 Task: In the  document Purposefile.html Change font size of watermark '112' and place the watermark  'Horizontally'. Insert footer and write www.nexusTech.com
Action: Mouse moved to (264, 308)
Screenshot: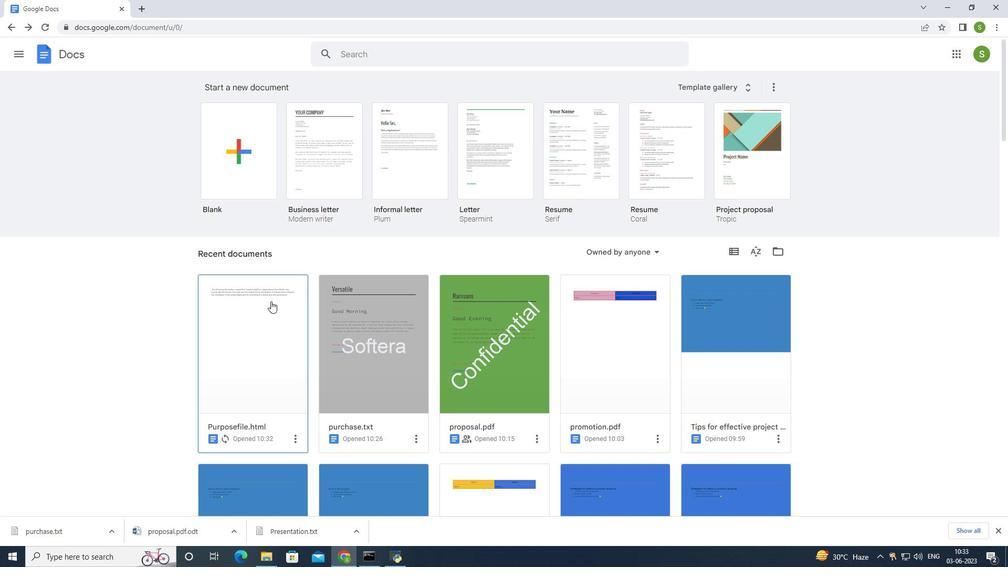 
Action: Mouse pressed left at (264, 308)
Screenshot: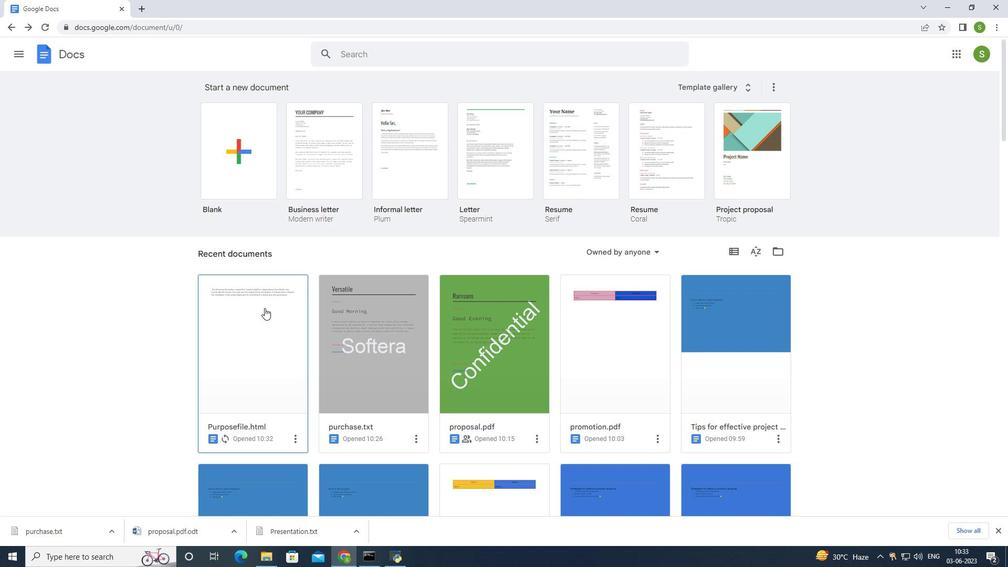 
Action: Mouse moved to (111, 60)
Screenshot: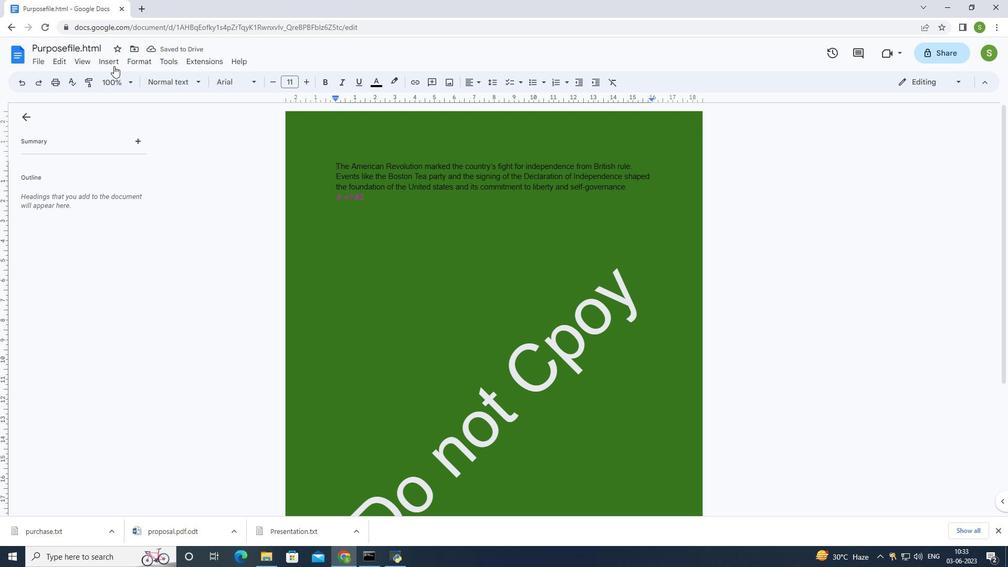 
Action: Mouse pressed left at (111, 60)
Screenshot: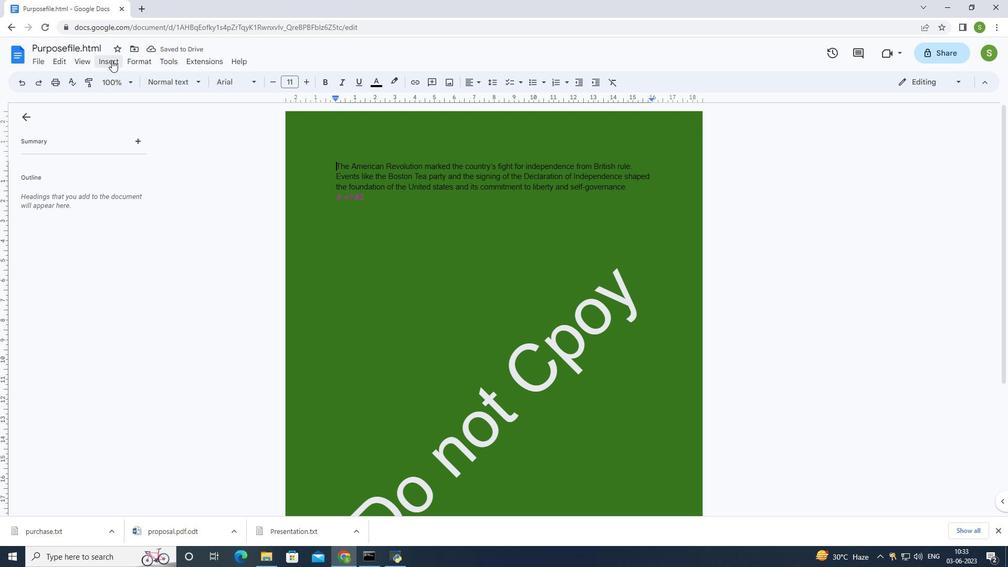 
Action: Mouse moved to (134, 304)
Screenshot: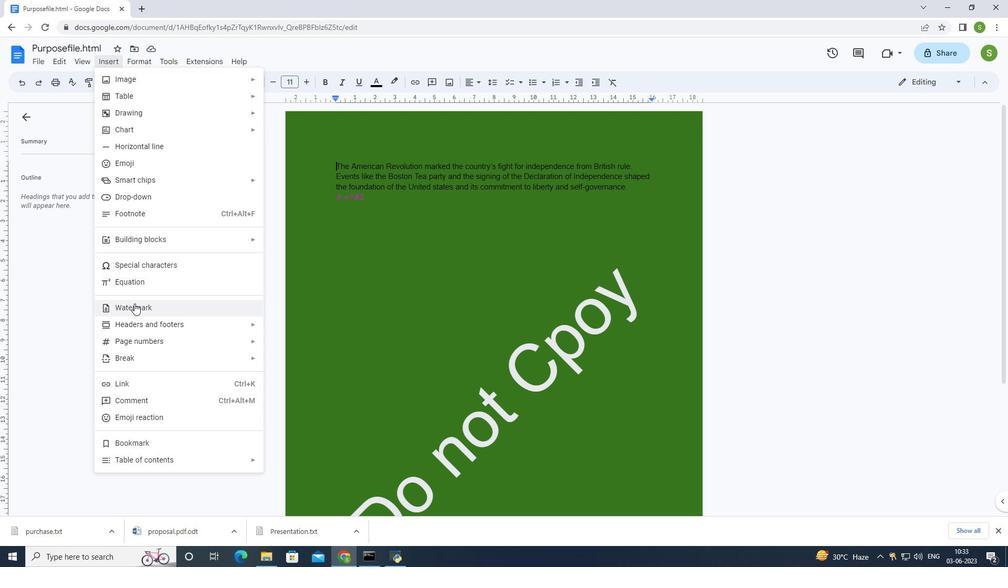 
Action: Mouse pressed left at (134, 304)
Screenshot: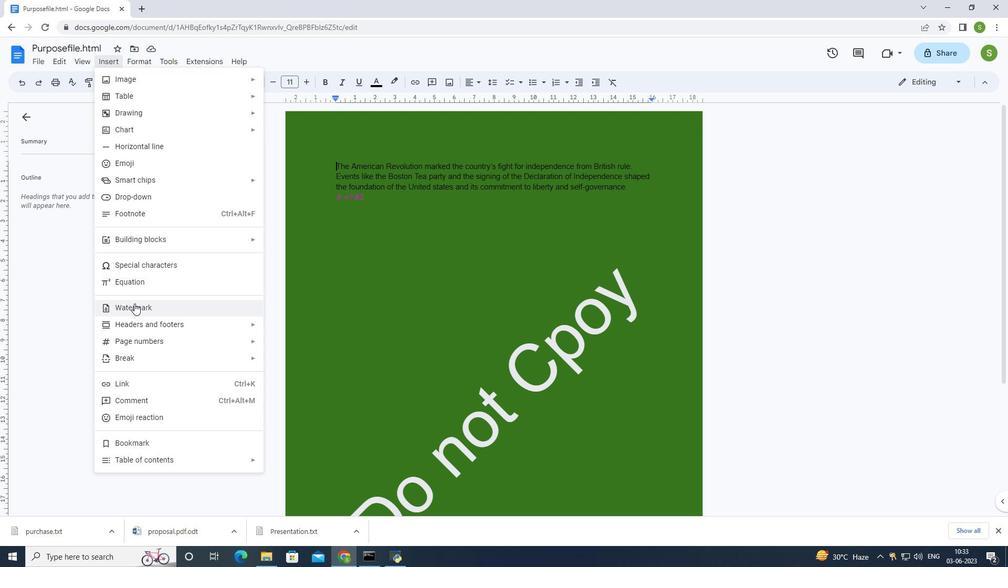 
Action: Mouse moved to (914, 220)
Screenshot: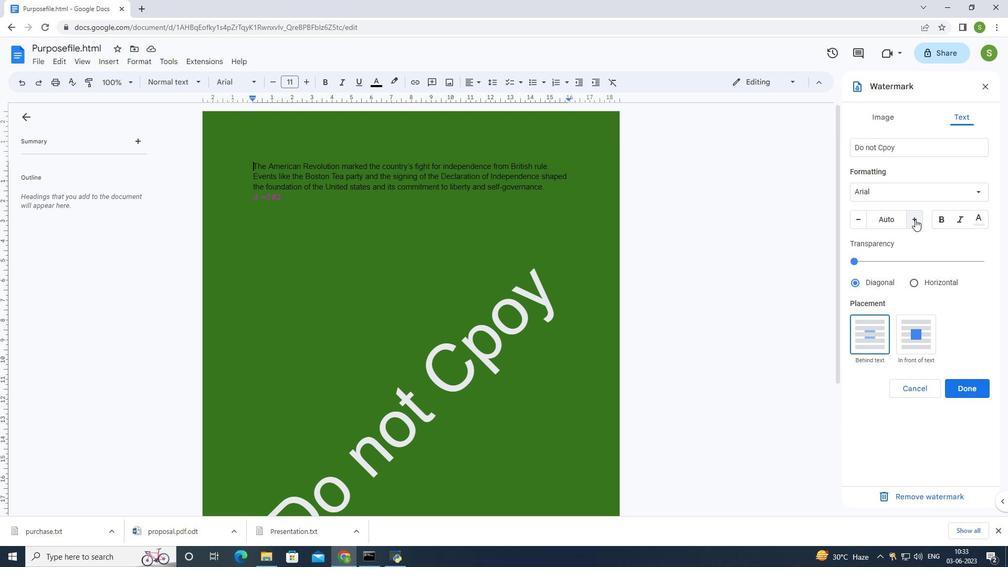 
Action: Mouse pressed left at (914, 220)
Screenshot: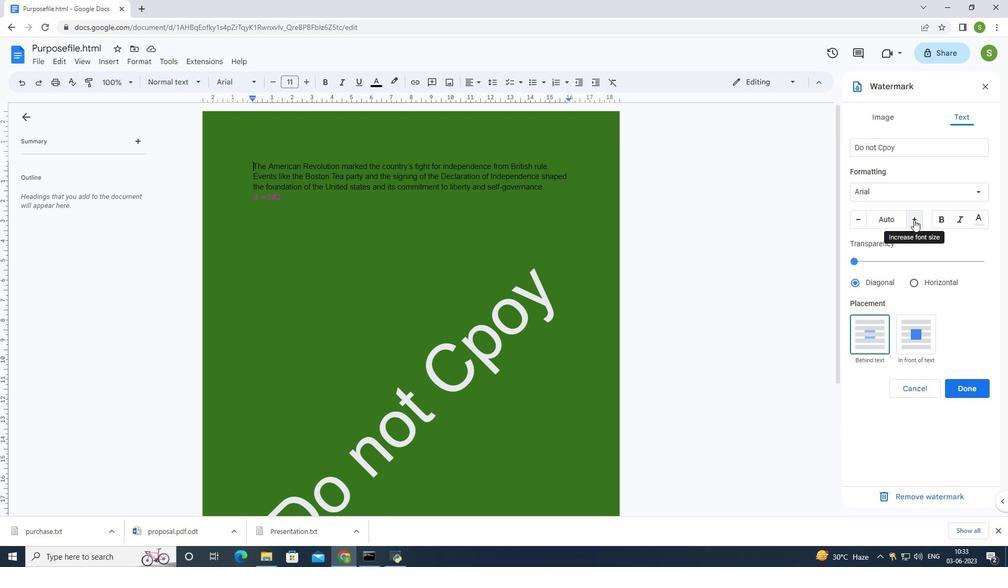 
Action: Mouse pressed left at (914, 220)
Screenshot: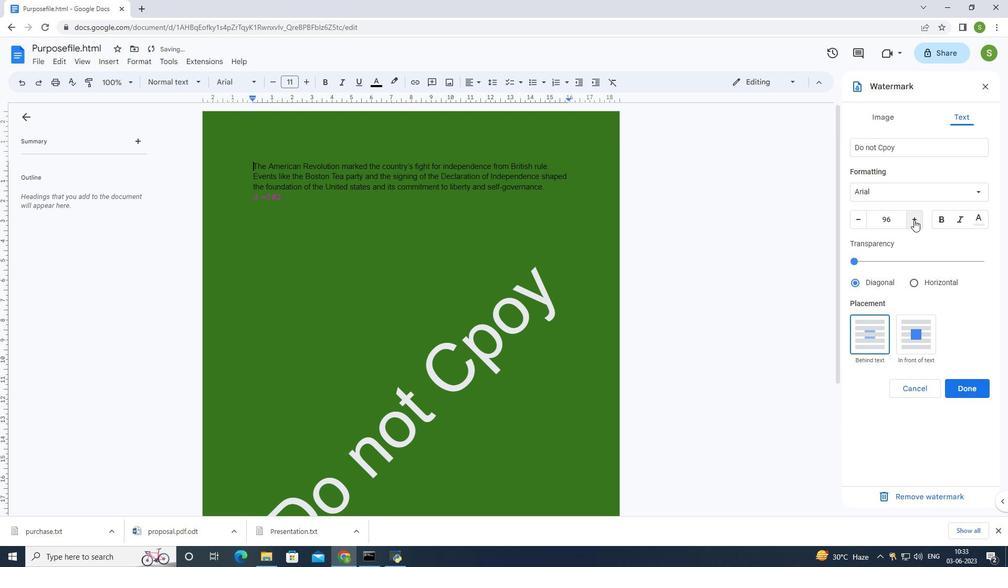 
Action: Mouse moved to (913, 220)
Screenshot: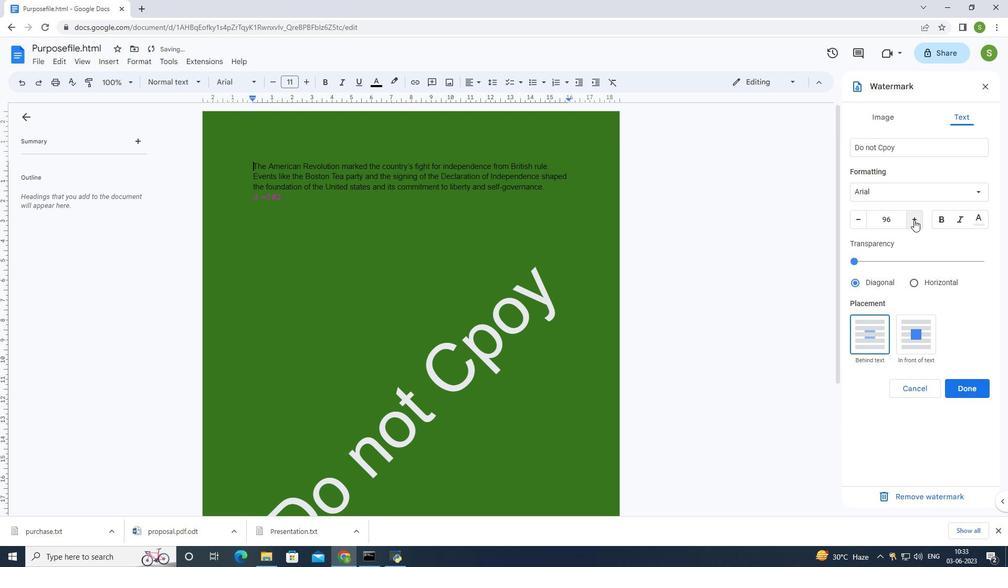 
Action: Mouse pressed left at (913, 220)
Screenshot: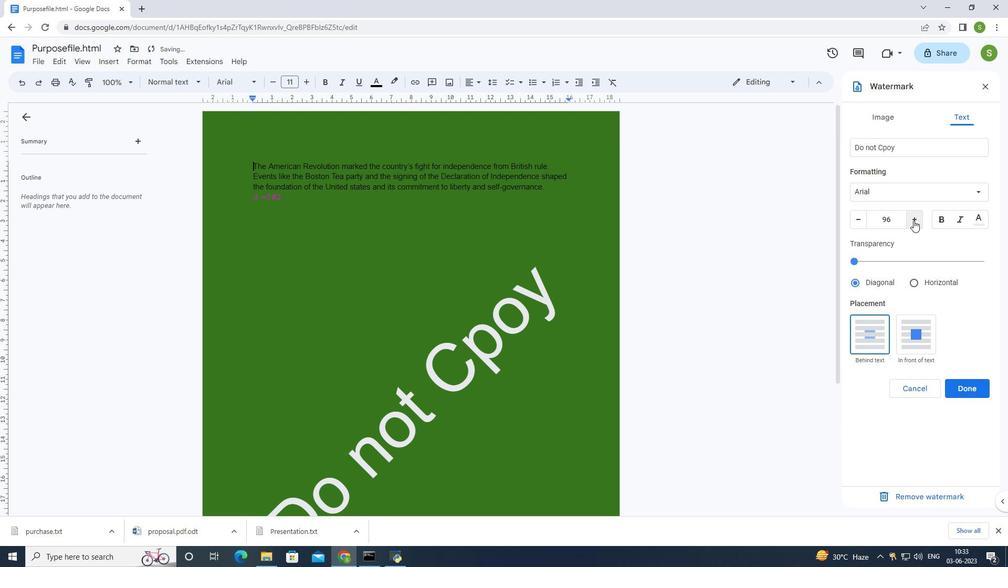 
Action: Mouse moved to (913, 221)
Screenshot: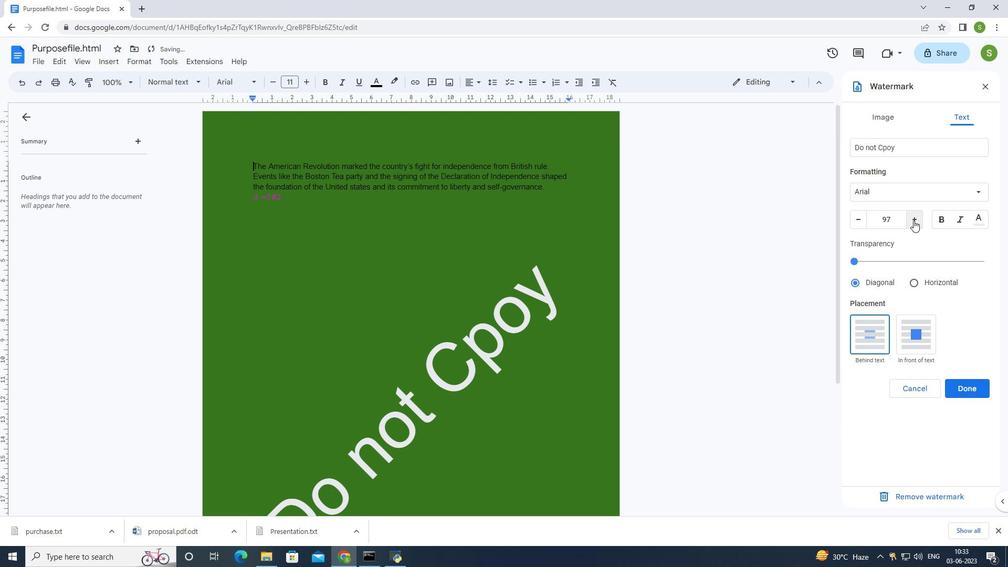 
Action: Mouse pressed left at (913, 221)
Screenshot: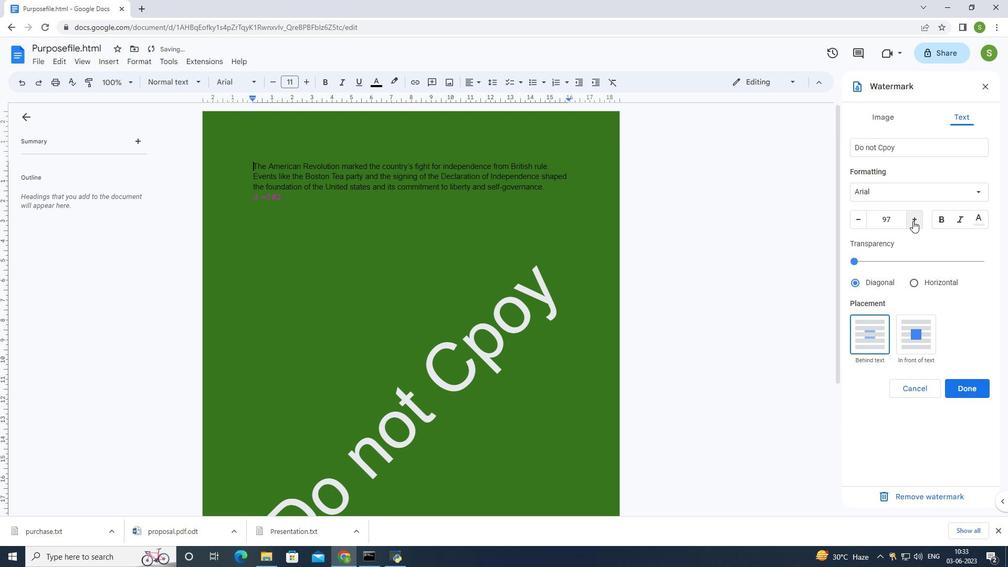 
Action: Mouse pressed left at (913, 221)
Screenshot: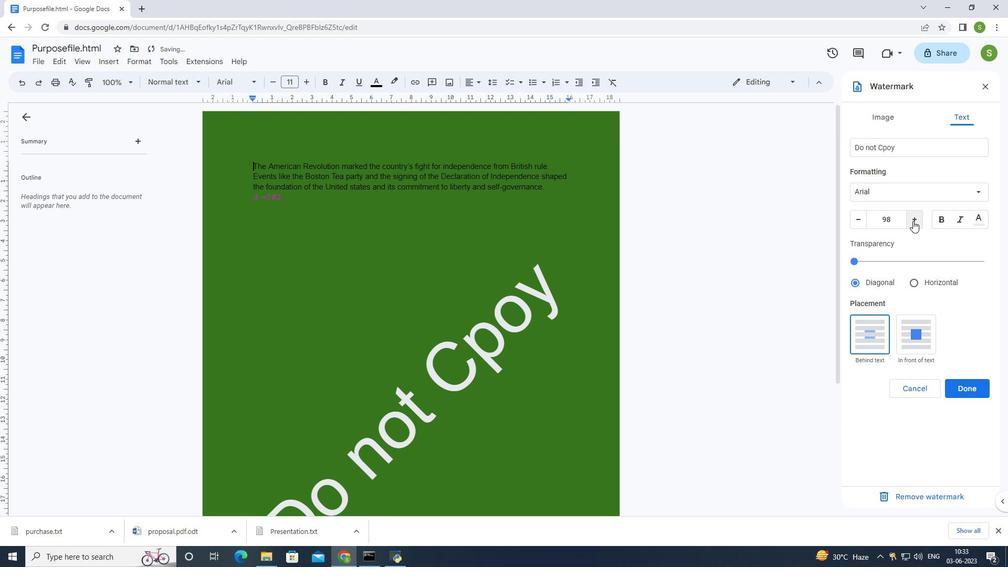 
Action: Mouse pressed left at (913, 221)
Screenshot: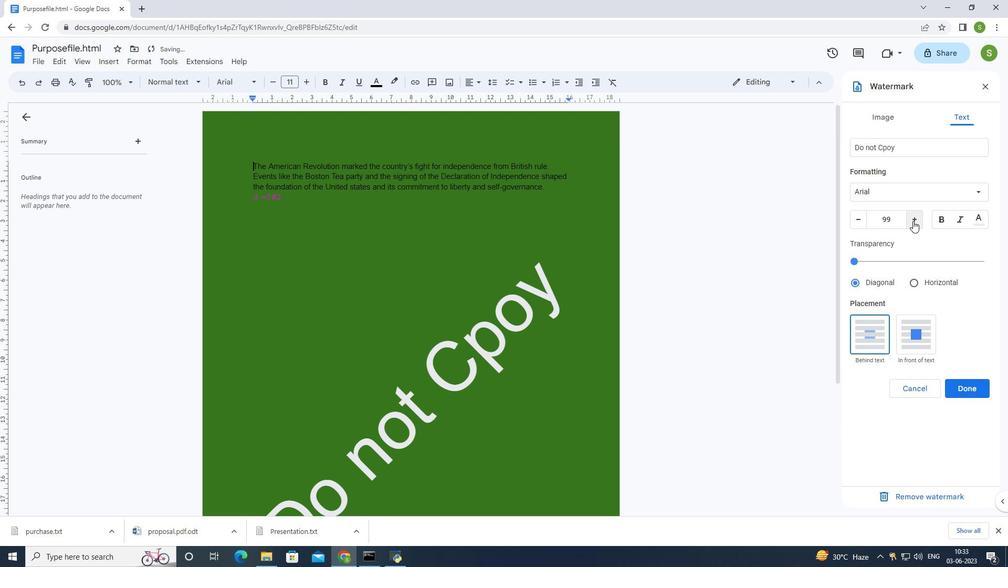 
Action: Mouse moved to (912, 221)
Screenshot: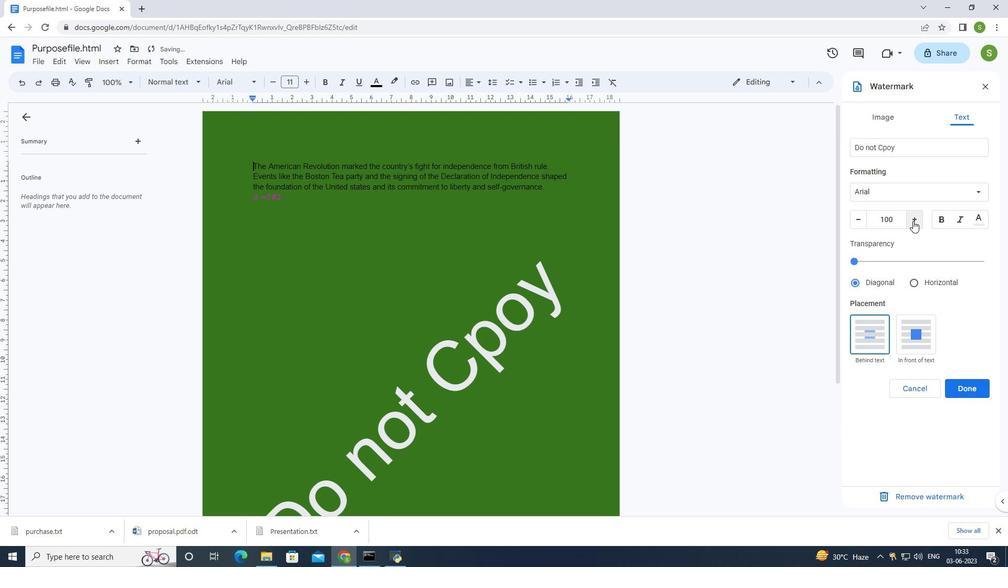 
Action: Mouse pressed left at (912, 221)
Screenshot: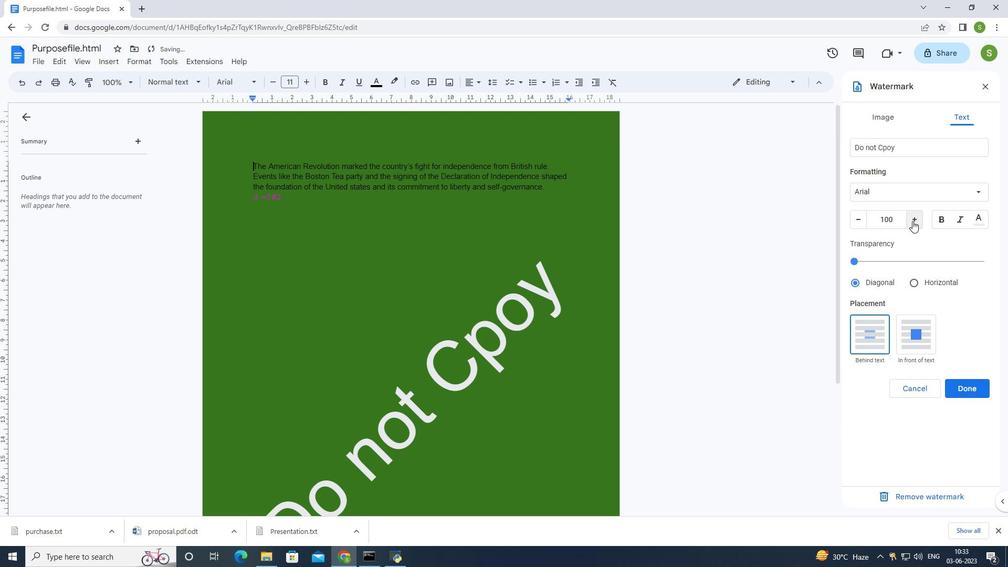 
Action: Mouse pressed left at (912, 221)
Screenshot: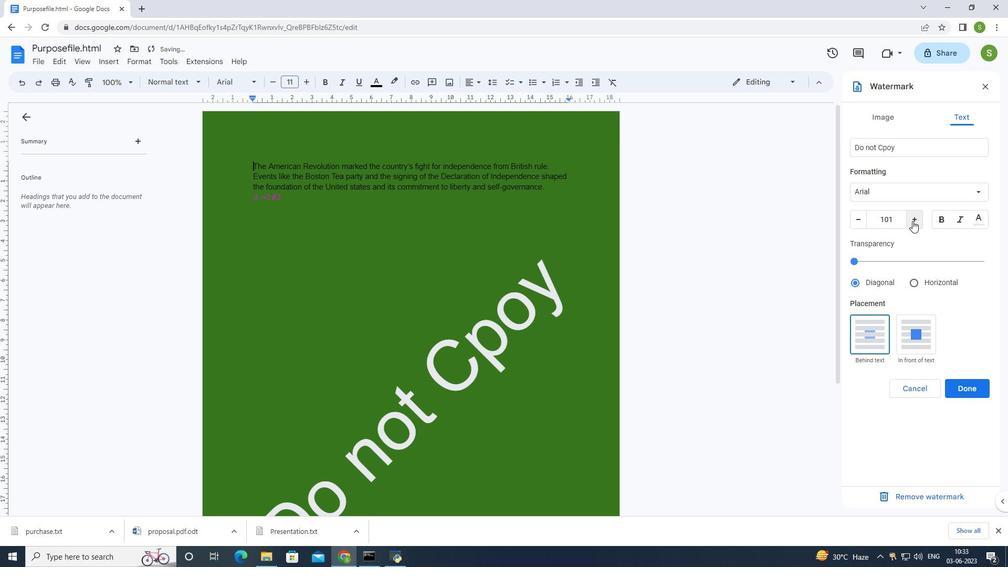 
Action: Mouse pressed left at (912, 221)
Screenshot: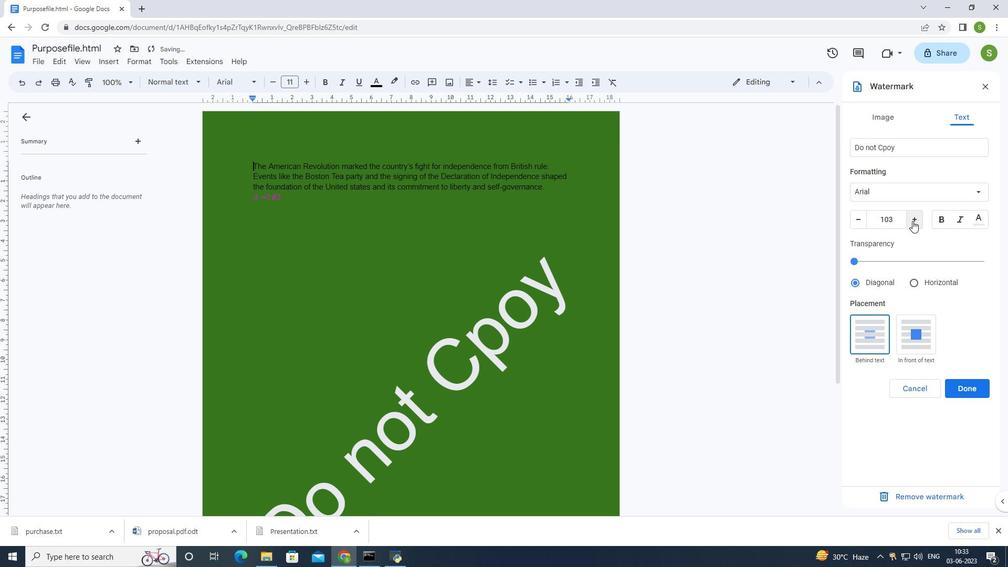 
Action: Mouse pressed left at (912, 221)
Screenshot: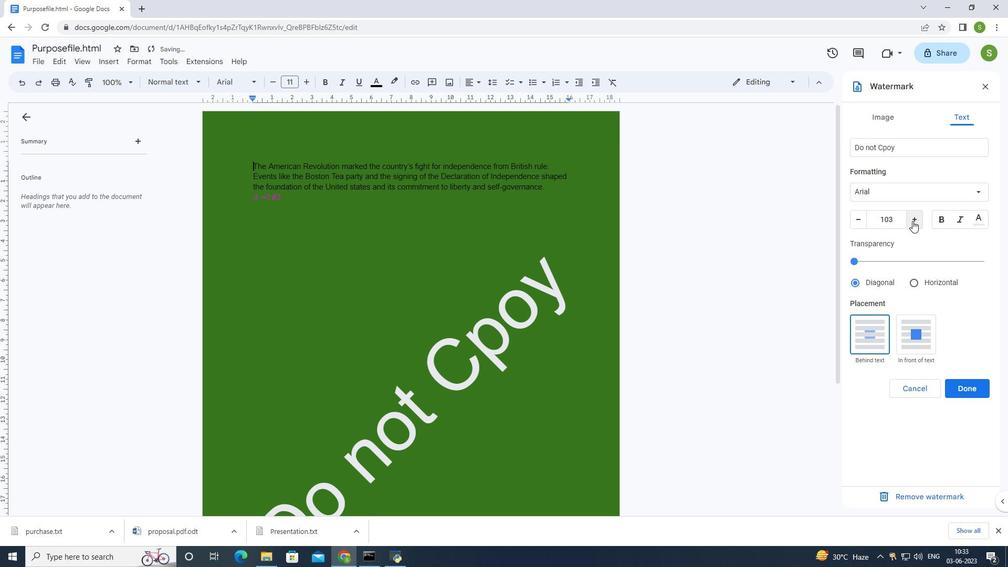 
Action: Mouse pressed left at (912, 221)
Screenshot: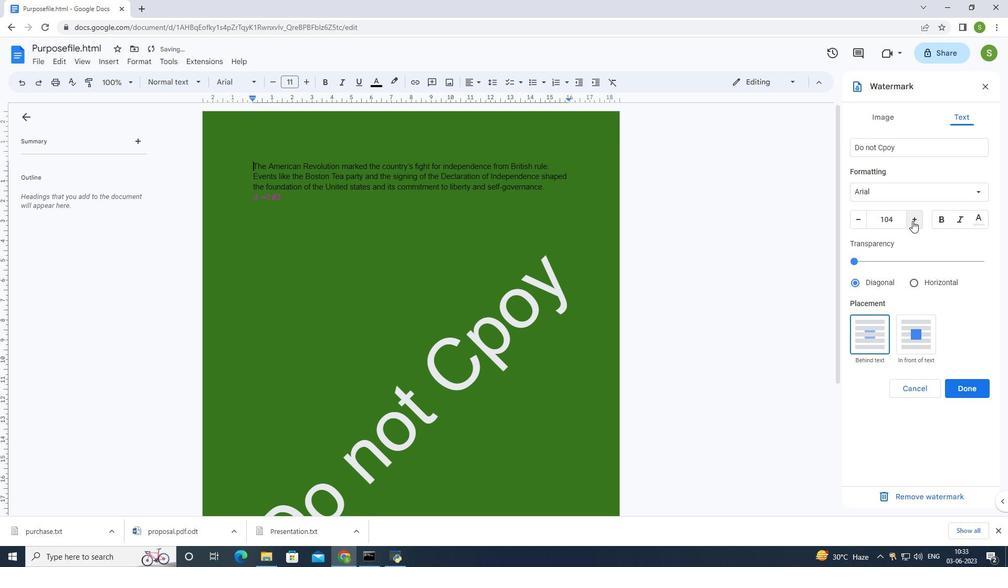 
Action: Mouse moved to (912, 221)
Screenshot: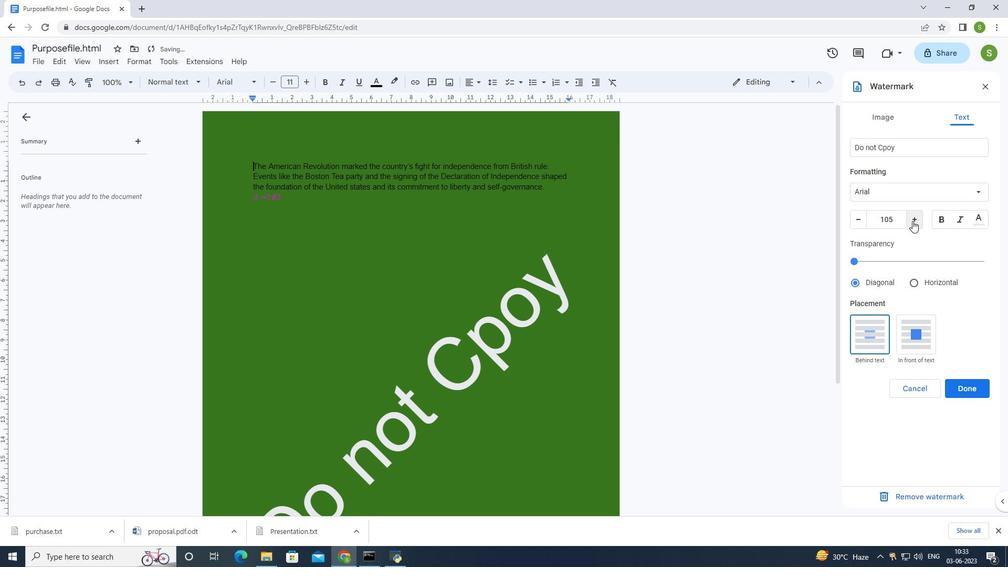 
Action: Mouse pressed left at (912, 221)
Screenshot: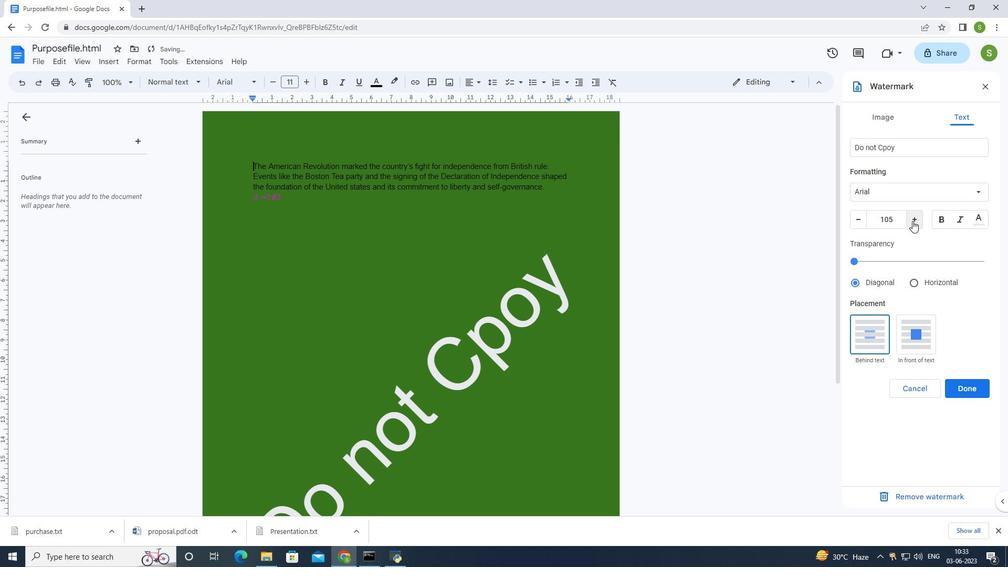 
Action: Mouse pressed left at (912, 221)
Screenshot: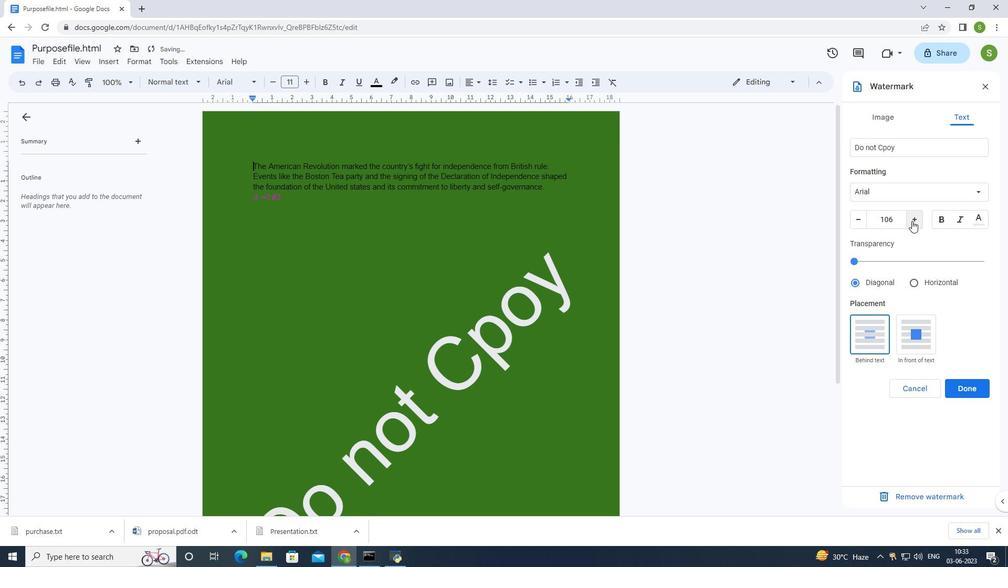 
Action: Mouse moved to (911, 220)
Screenshot: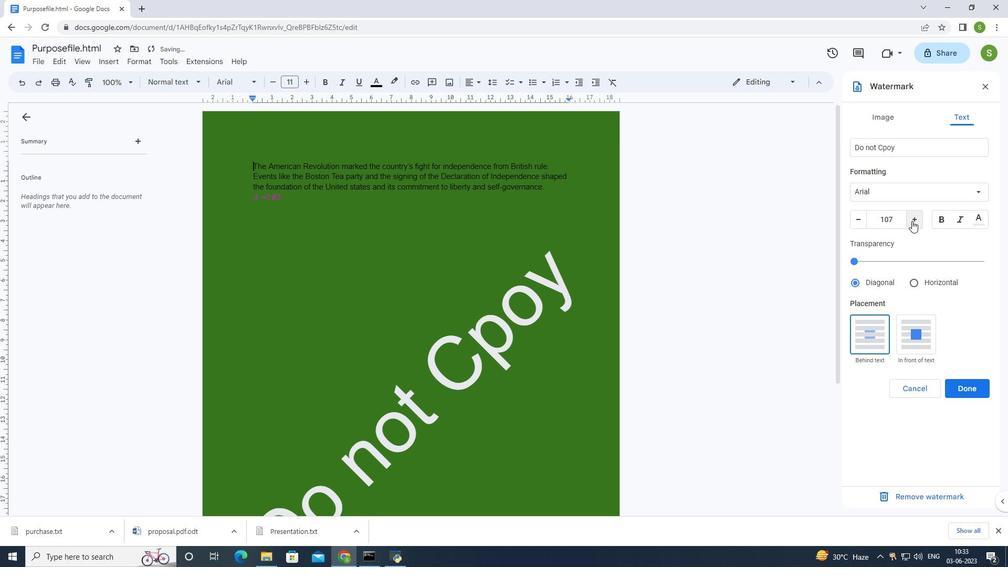 
Action: Mouse pressed left at (911, 220)
Screenshot: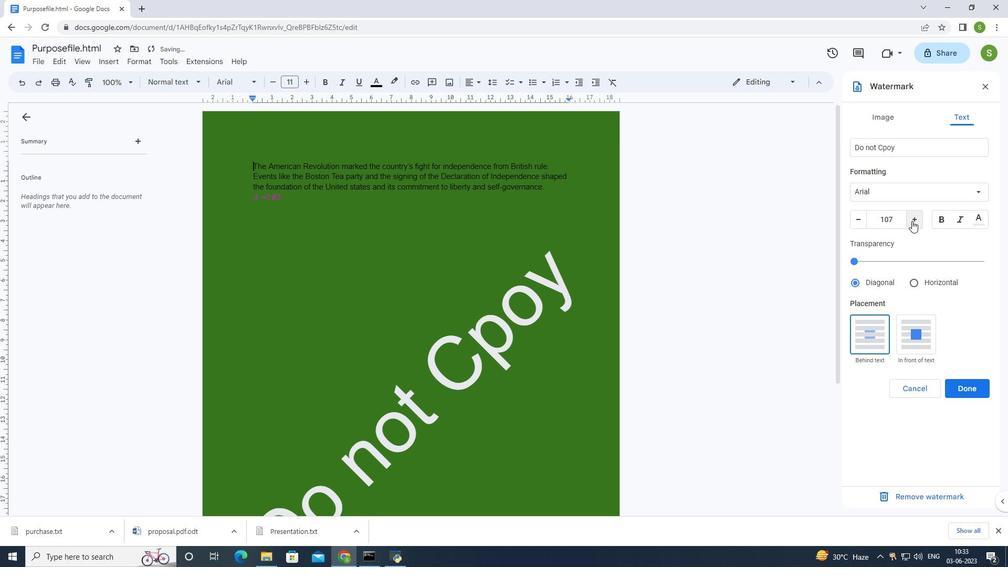
Action: Mouse pressed left at (911, 220)
Screenshot: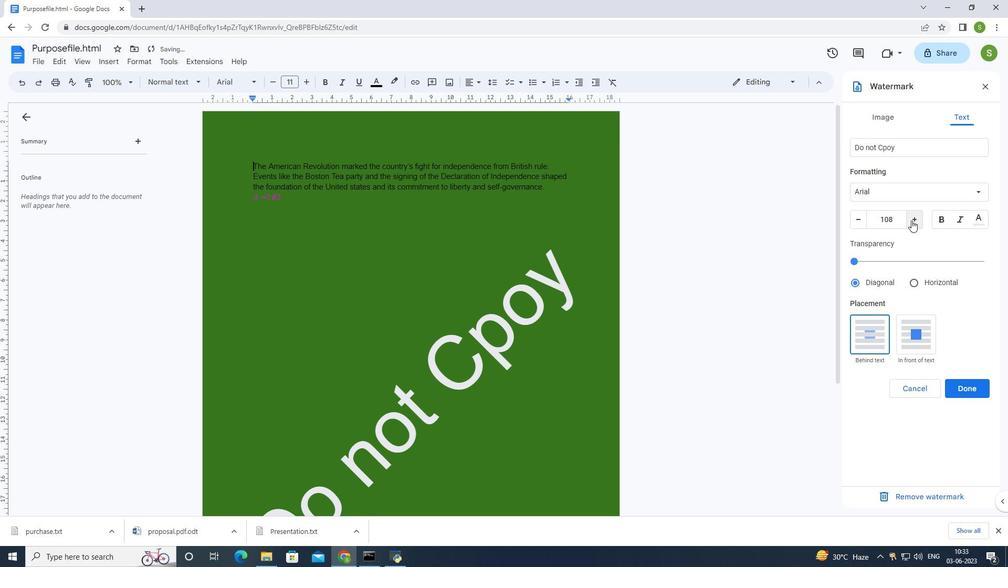 
Action: Mouse pressed left at (911, 220)
Screenshot: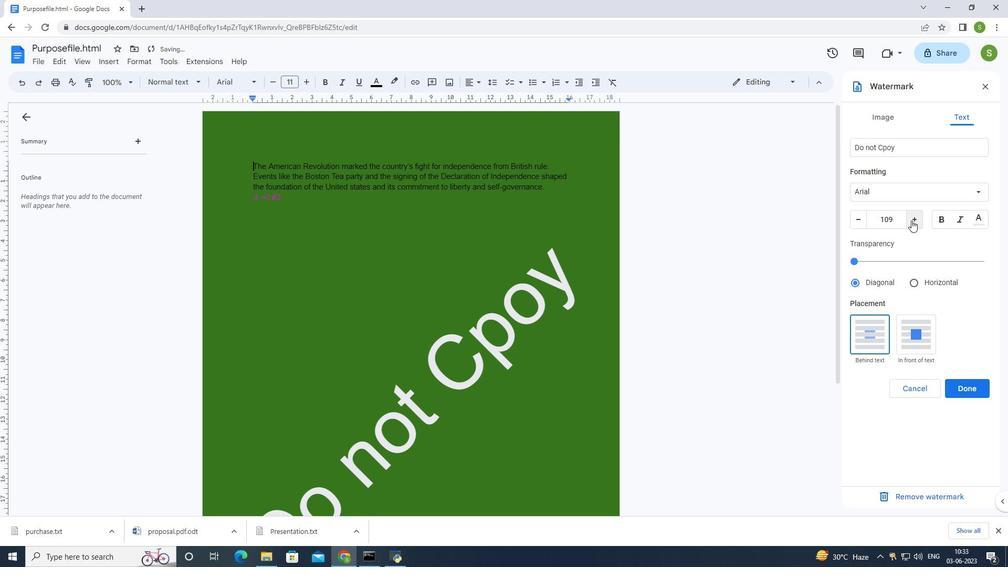 
Action: Mouse pressed left at (911, 220)
Screenshot: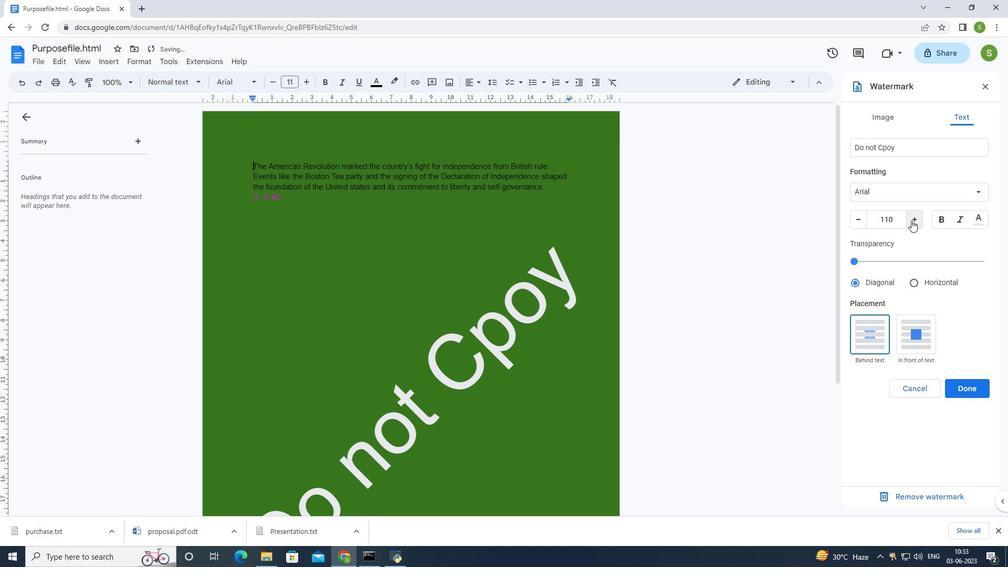 
Action: Mouse moved to (911, 284)
Screenshot: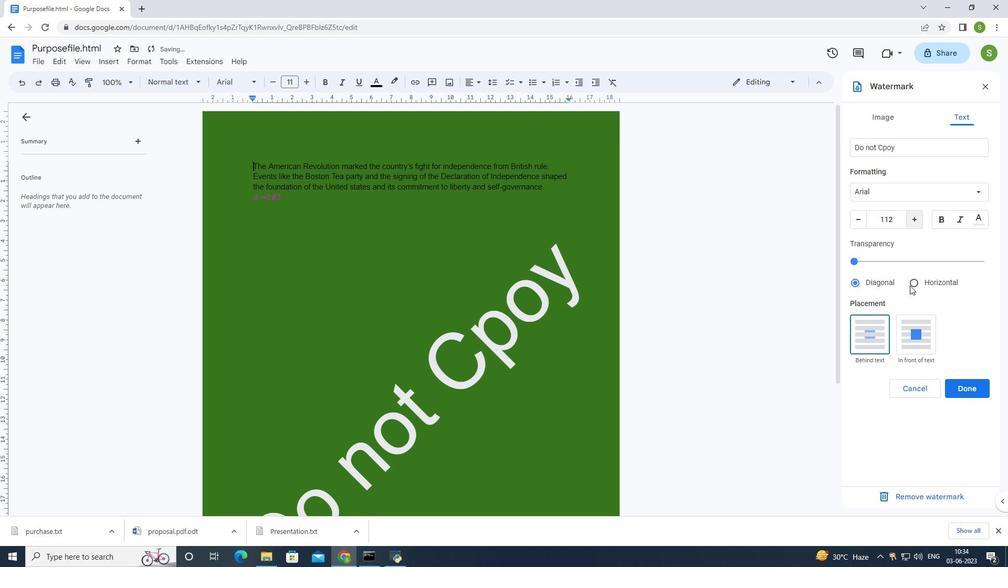 
Action: Mouse pressed left at (911, 284)
Screenshot: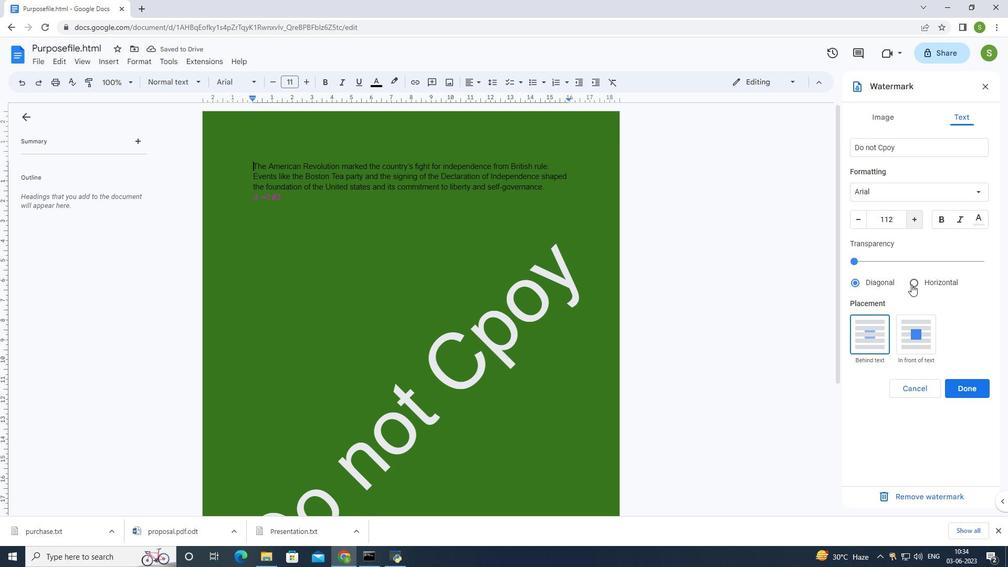 
Action: Mouse moved to (972, 383)
Screenshot: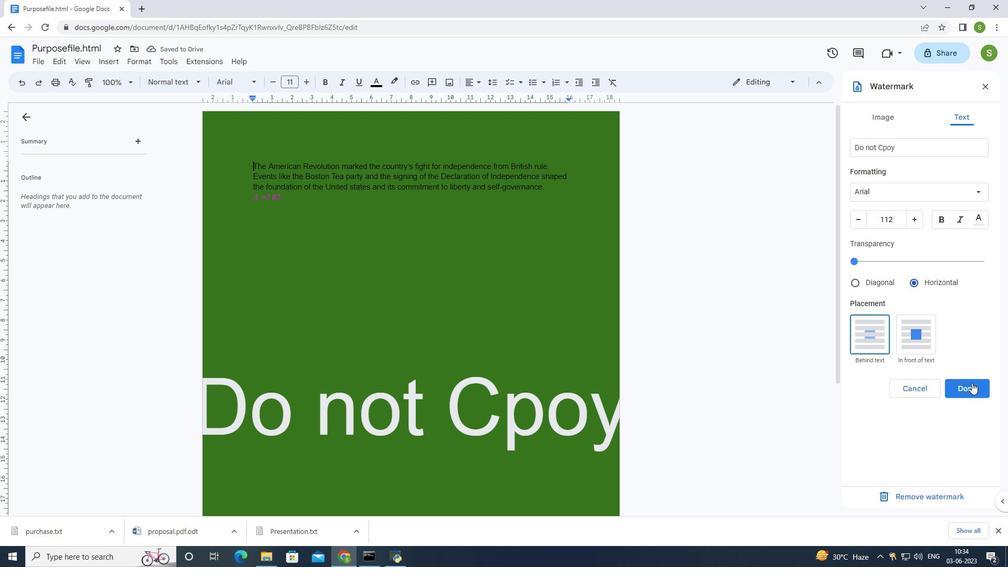 
Action: Mouse pressed left at (972, 383)
Screenshot: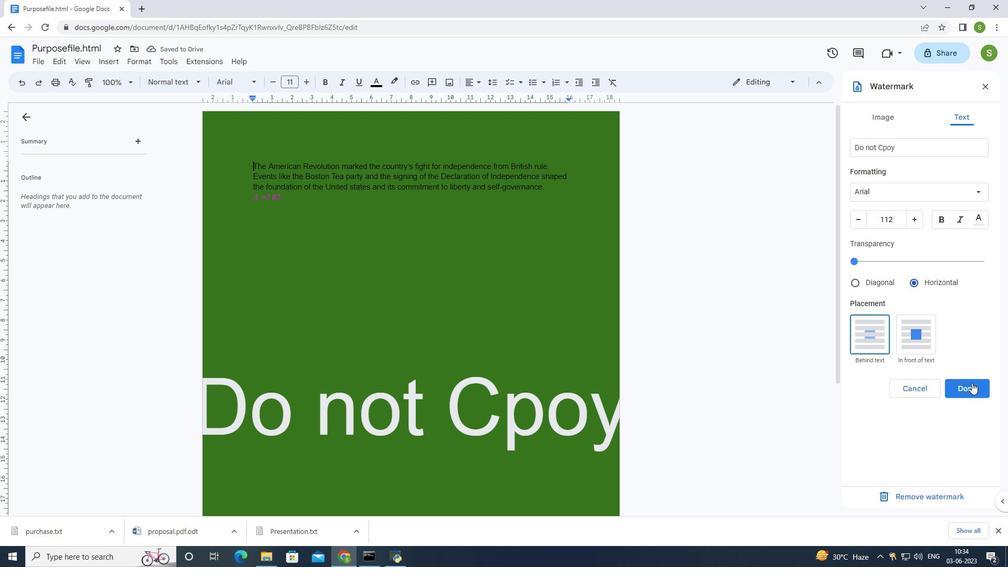 
Action: Mouse moved to (537, 307)
Screenshot: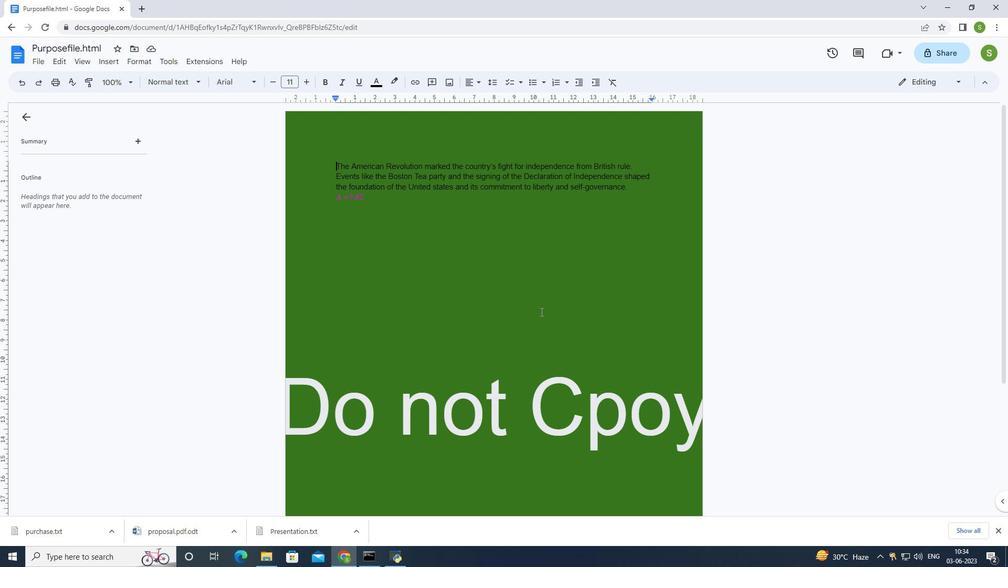 
Action: Mouse scrolled (537, 306) with delta (0, 0)
Screenshot: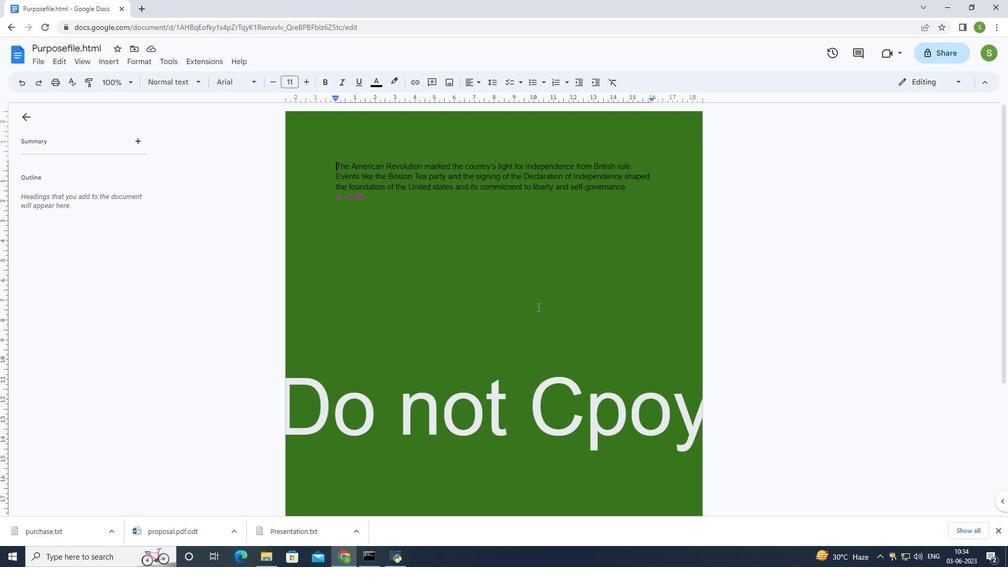 
Action: Mouse scrolled (537, 306) with delta (0, 0)
Screenshot: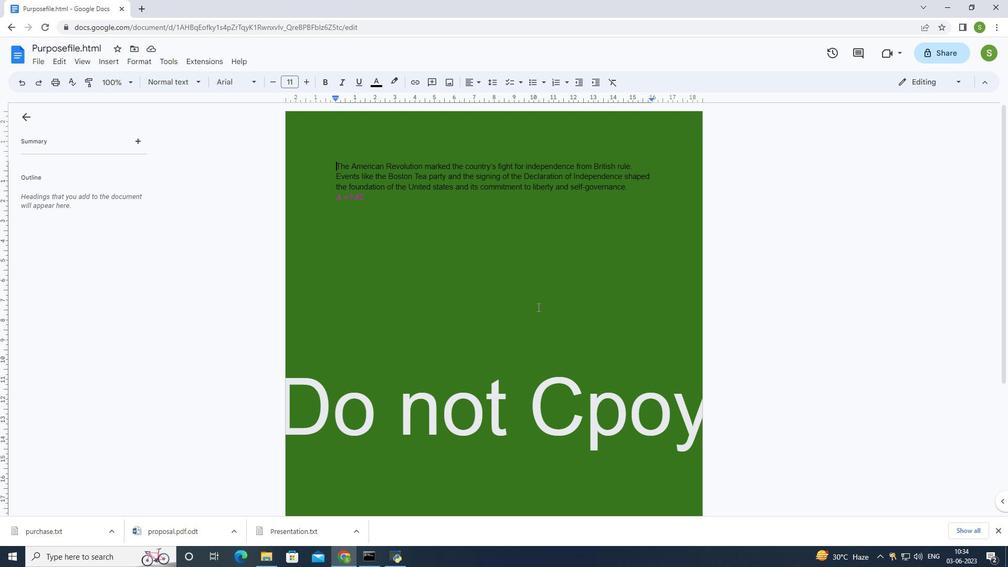 
Action: Mouse scrolled (537, 306) with delta (0, 0)
Screenshot: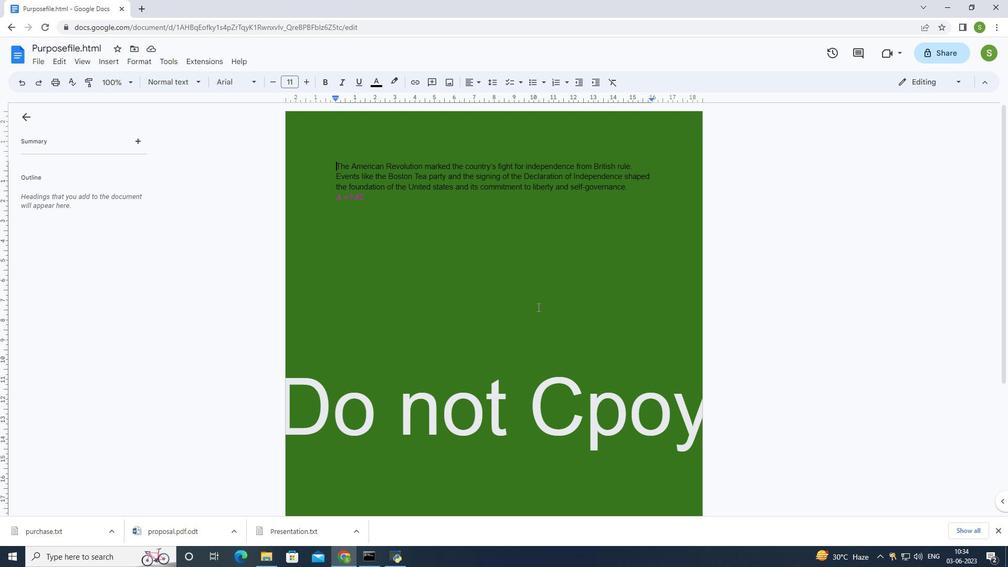 
Action: Mouse scrolled (537, 306) with delta (0, 0)
Screenshot: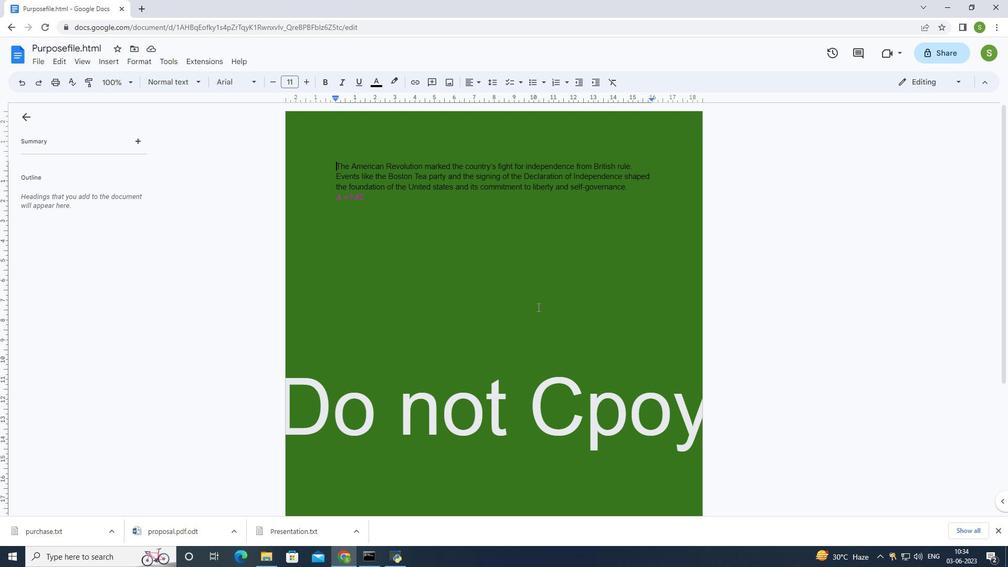 
Action: Mouse moved to (538, 307)
Screenshot: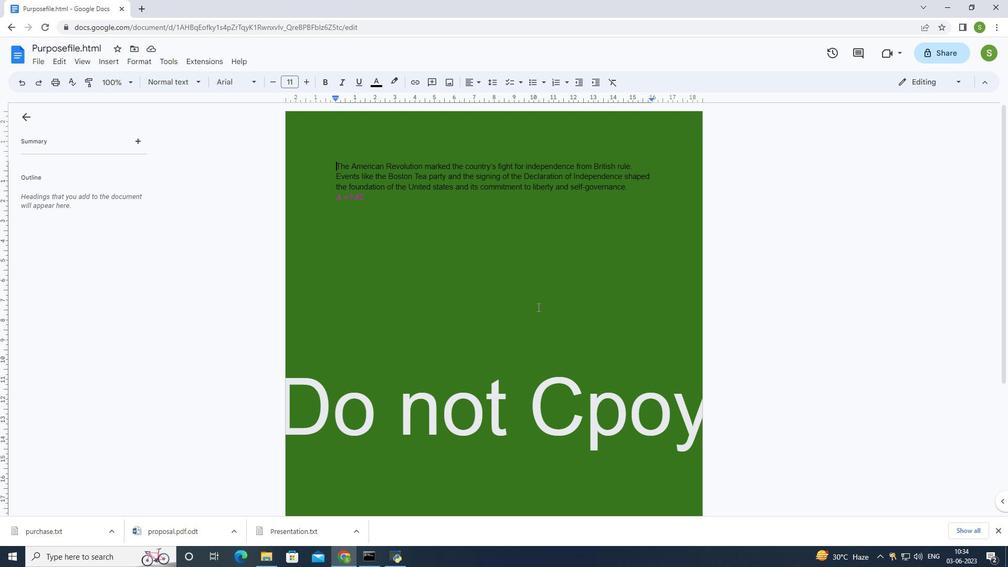 
Action: Mouse scrolled (538, 306) with delta (0, 0)
Screenshot: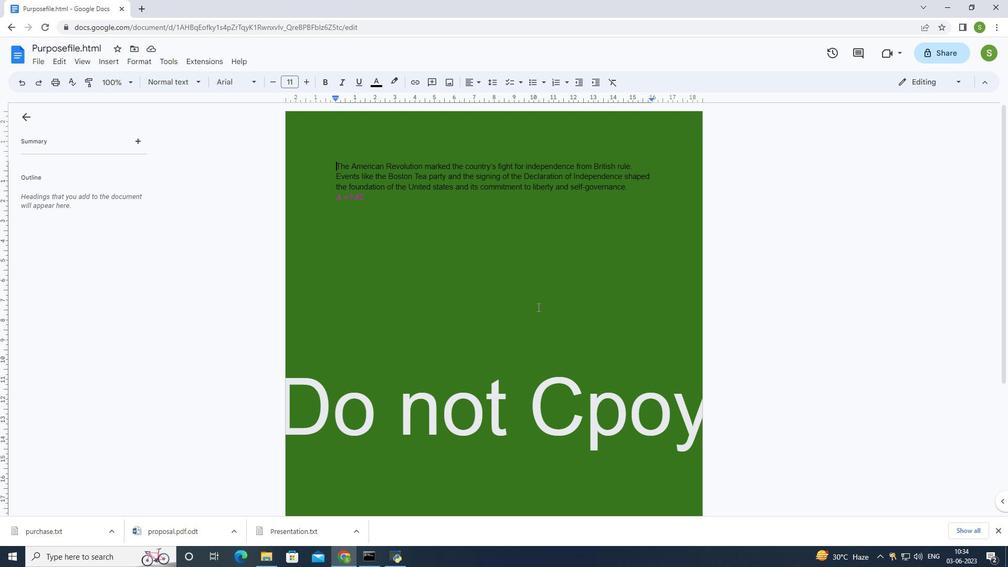 
Action: Mouse moved to (549, 319)
Screenshot: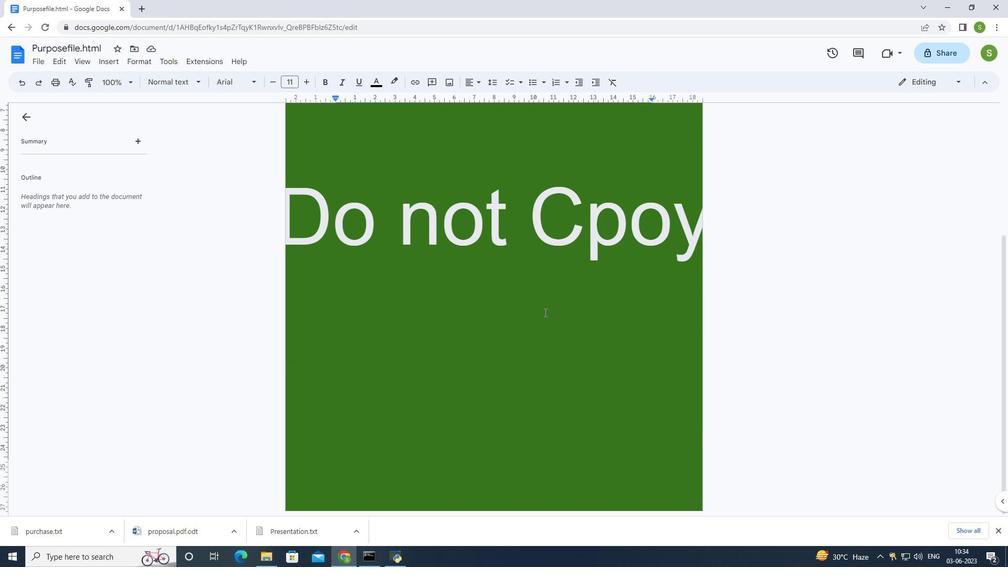 
Action: Mouse scrolled (545, 315) with delta (0, 0)
Screenshot: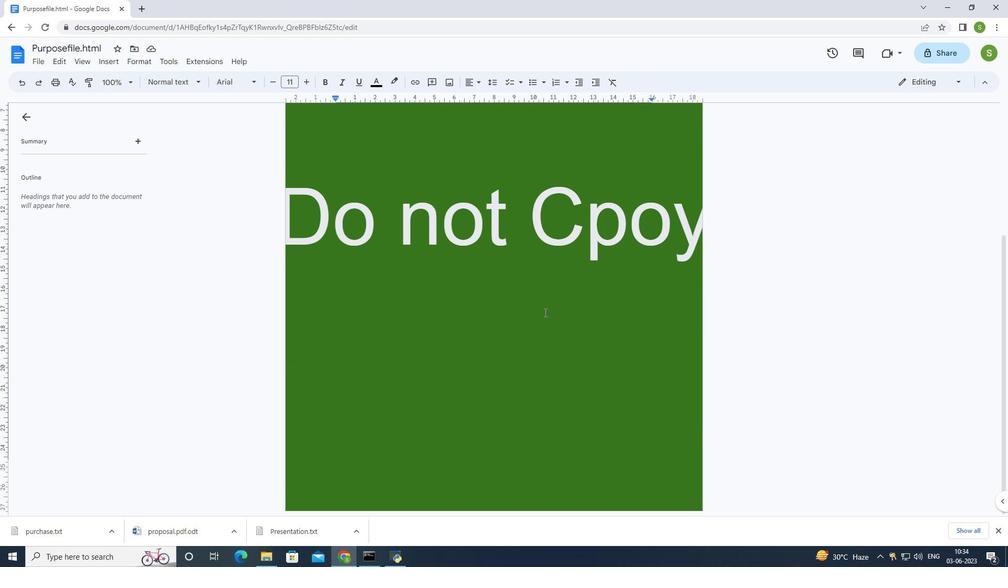 
Action: Mouse scrolled (547, 317) with delta (0, 0)
Screenshot: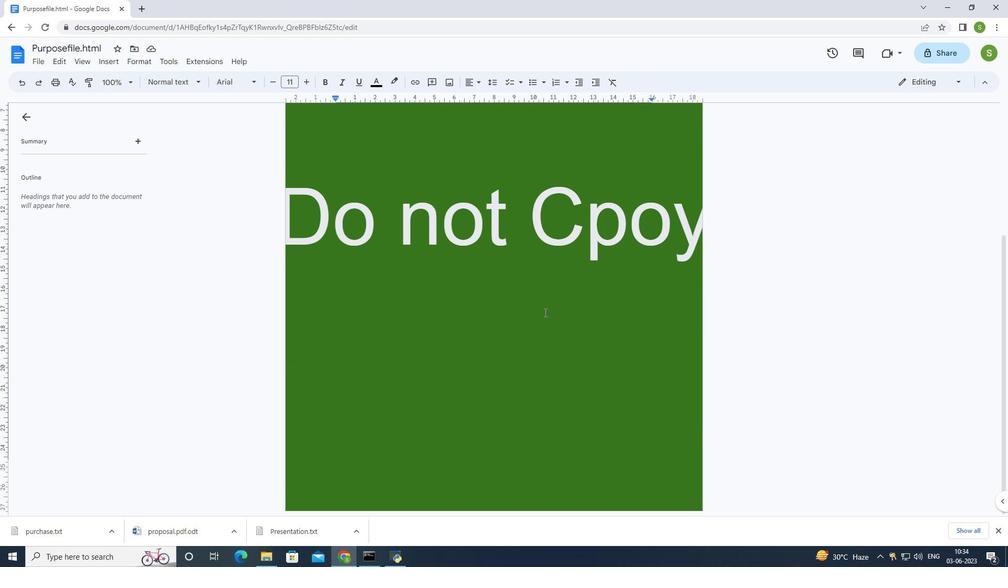 
Action: Mouse scrolled (547, 318) with delta (0, 0)
Screenshot: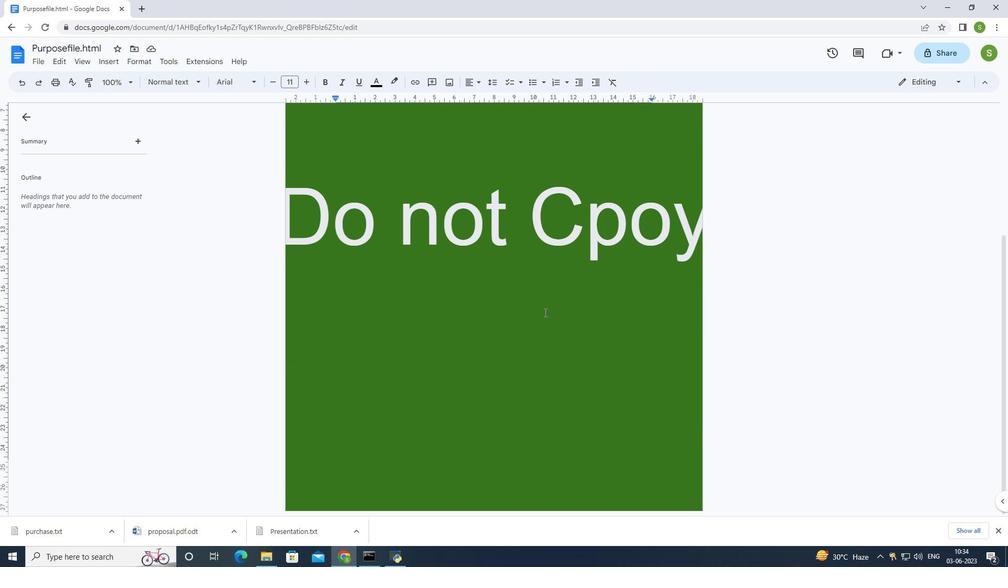 
Action: Mouse scrolled (548, 319) with delta (0, 0)
Screenshot: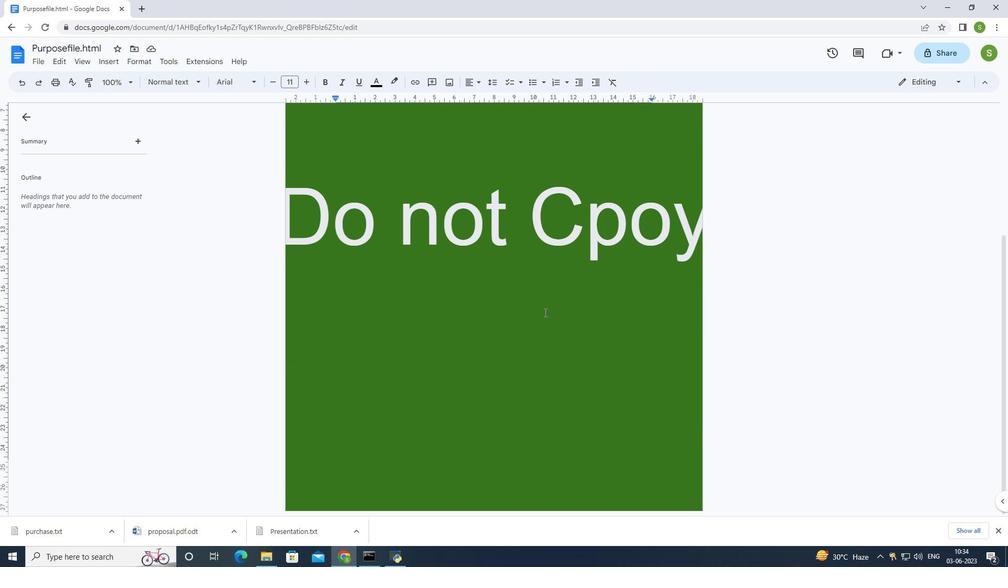 
Action: Mouse moved to (490, 483)
Screenshot: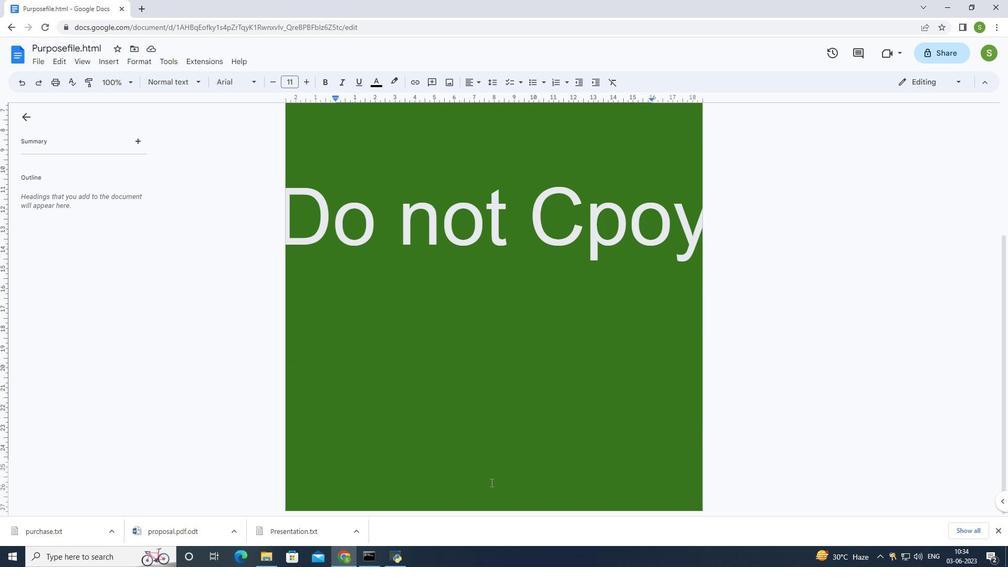 
Action: Mouse pressed left at (490, 483)
Screenshot: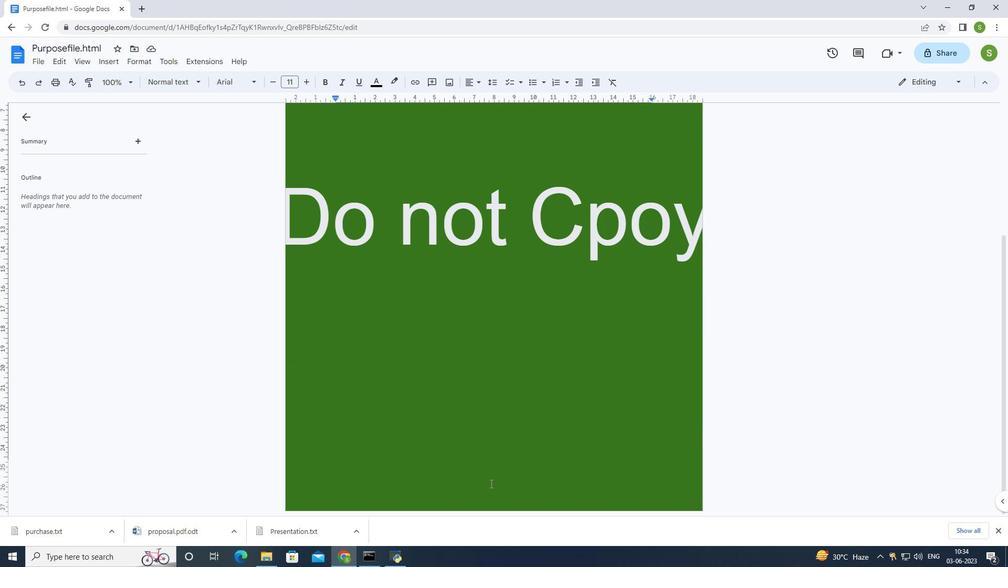 
Action: Mouse pressed left at (490, 483)
Screenshot: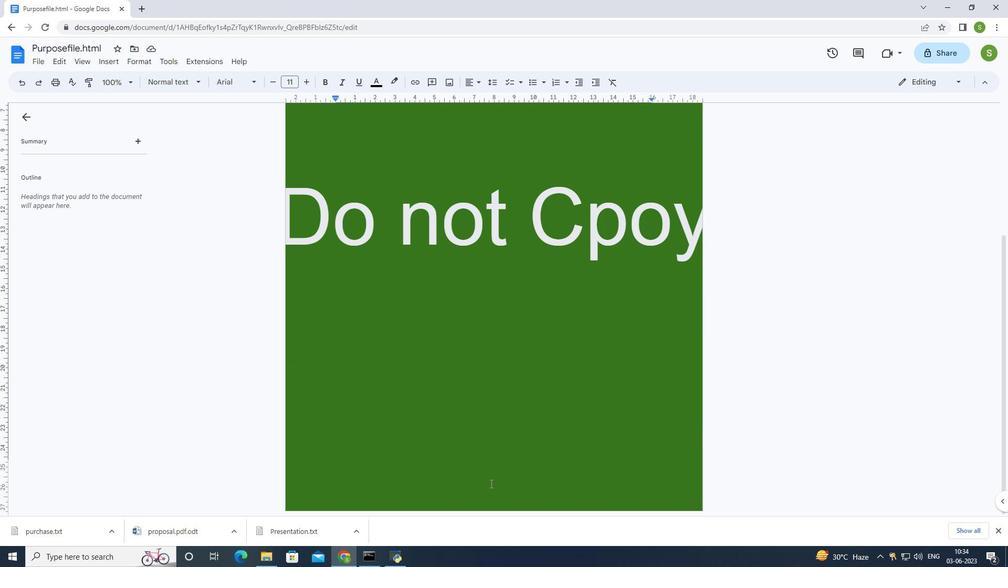 
Action: Mouse moved to (419, 81)
Screenshot: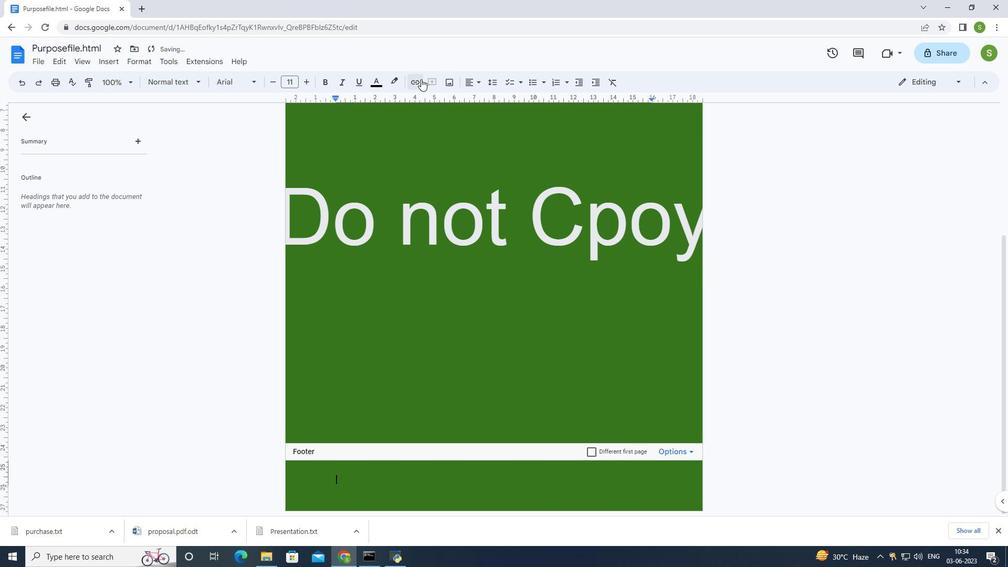 
Action: Mouse pressed left at (419, 81)
Screenshot: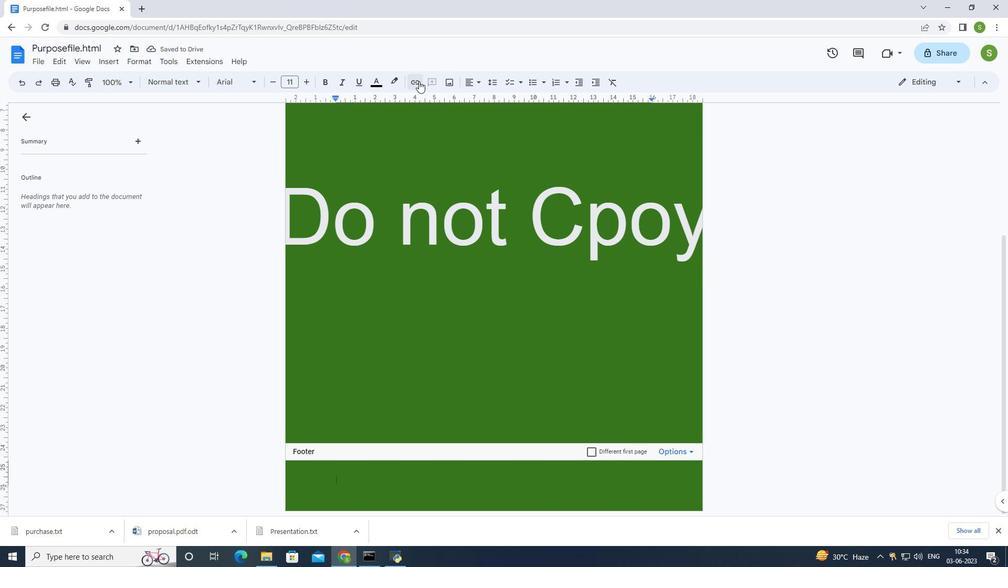 
Action: Mouse moved to (519, 201)
Screenshot: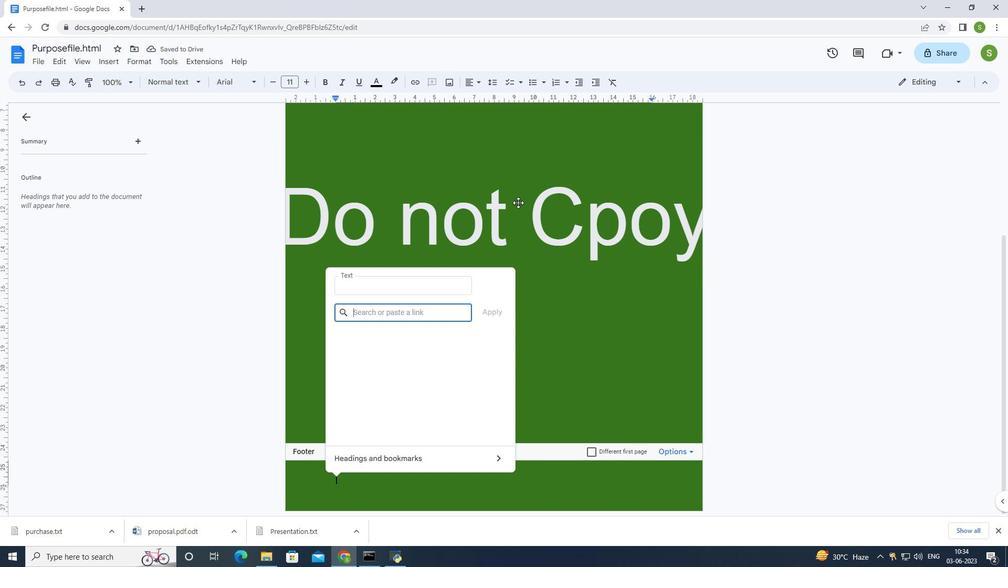 
Action: Key pressed w
Screenshot: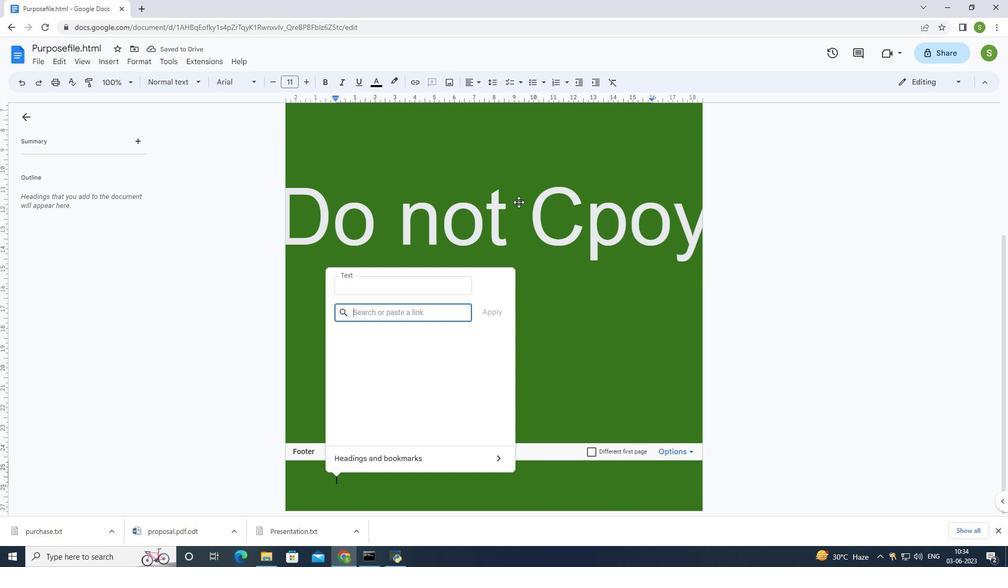
Action: Mouse moved to (520, 200)
Screenshot: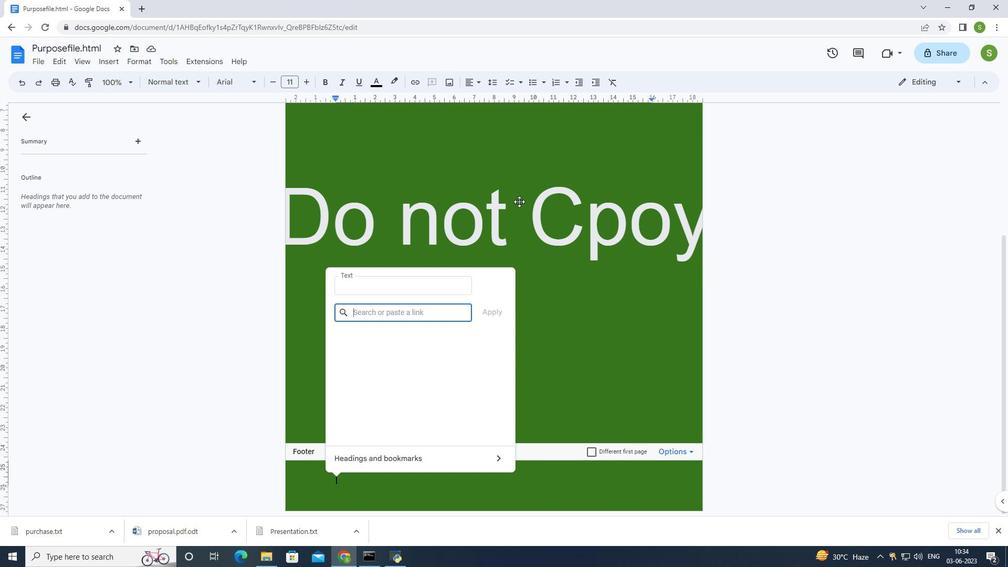 
Action: Key pressed ww
Screenshot: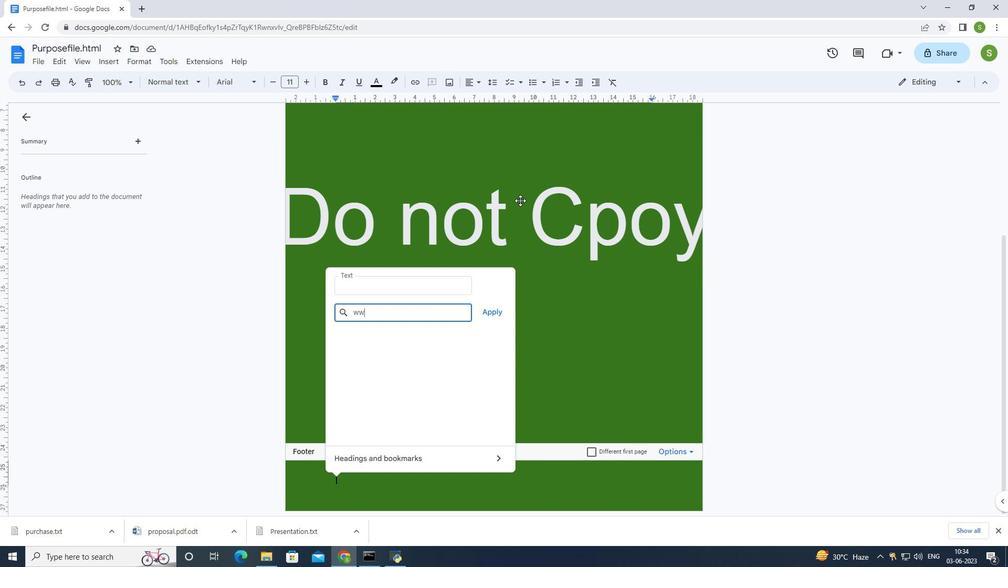 
Action: Mouse moved to (505, 172)
Screenshot: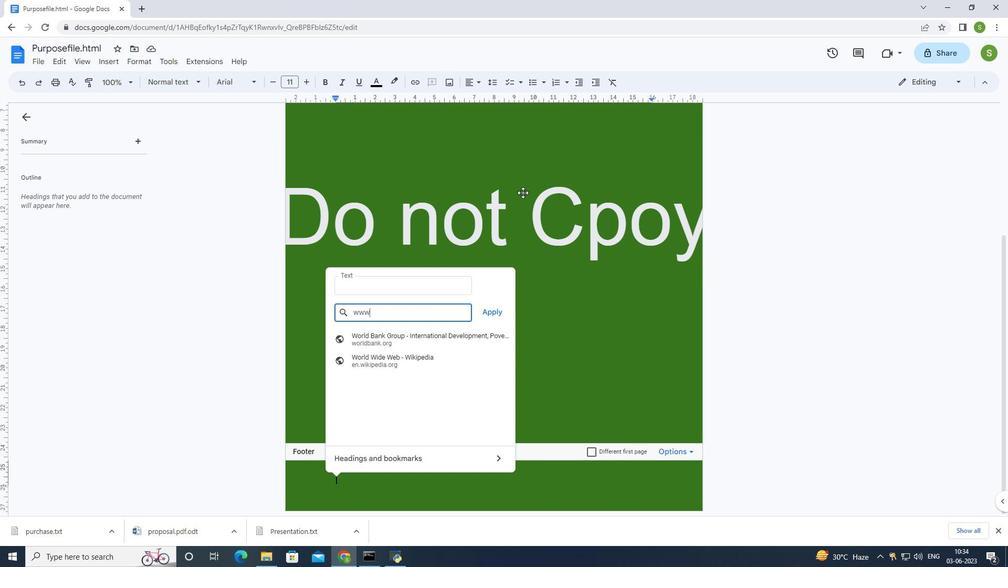 
Action: Key pressed .nexus<Key.shift>Tech.com<Key.enter>
Screenshot: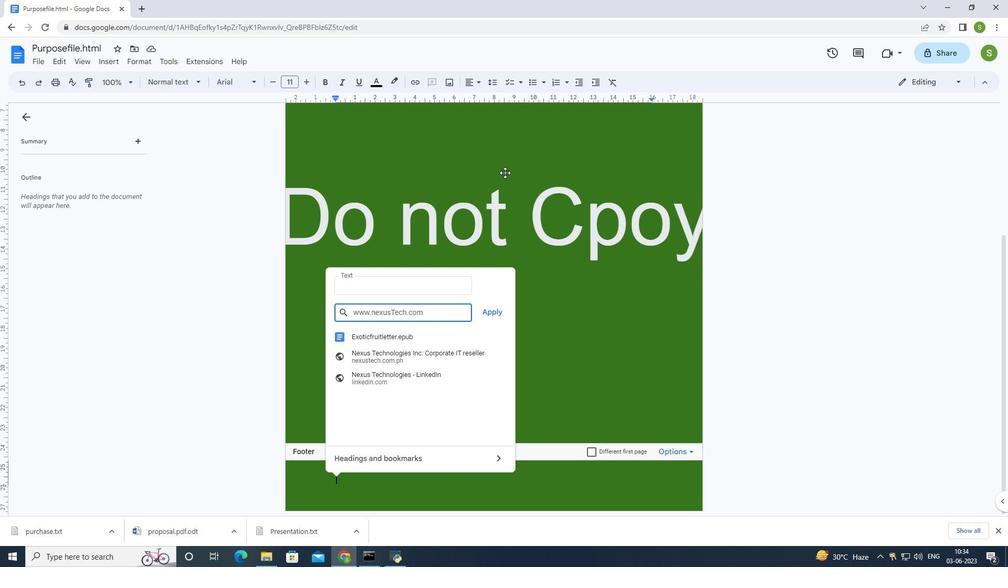 
Action: Mouse moved to (519, 160)
Screenshot: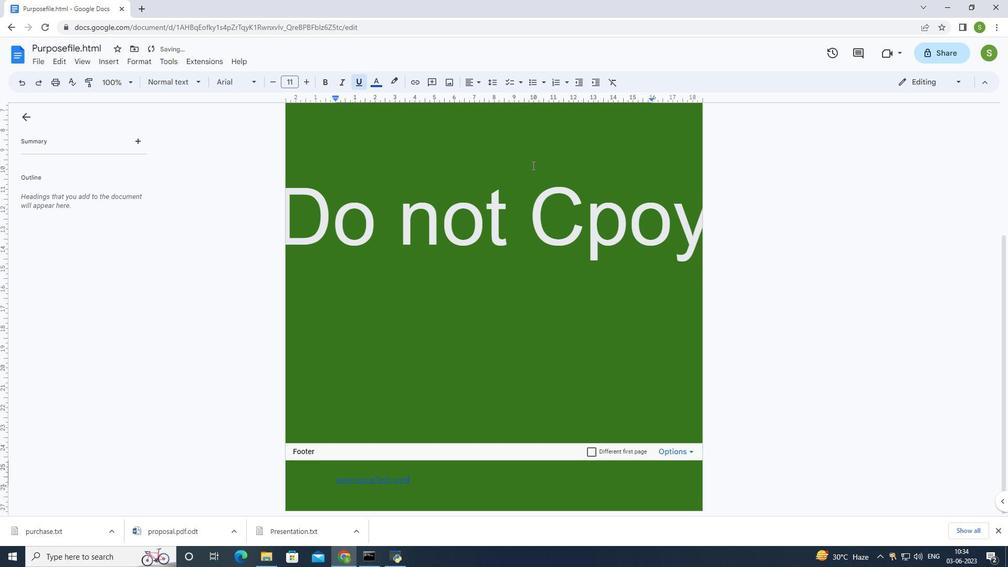 
